 Task: Implement a function in JavaScript to find the factorial of a number.
Action: Mouse moved to (414, 262)
Screenshot: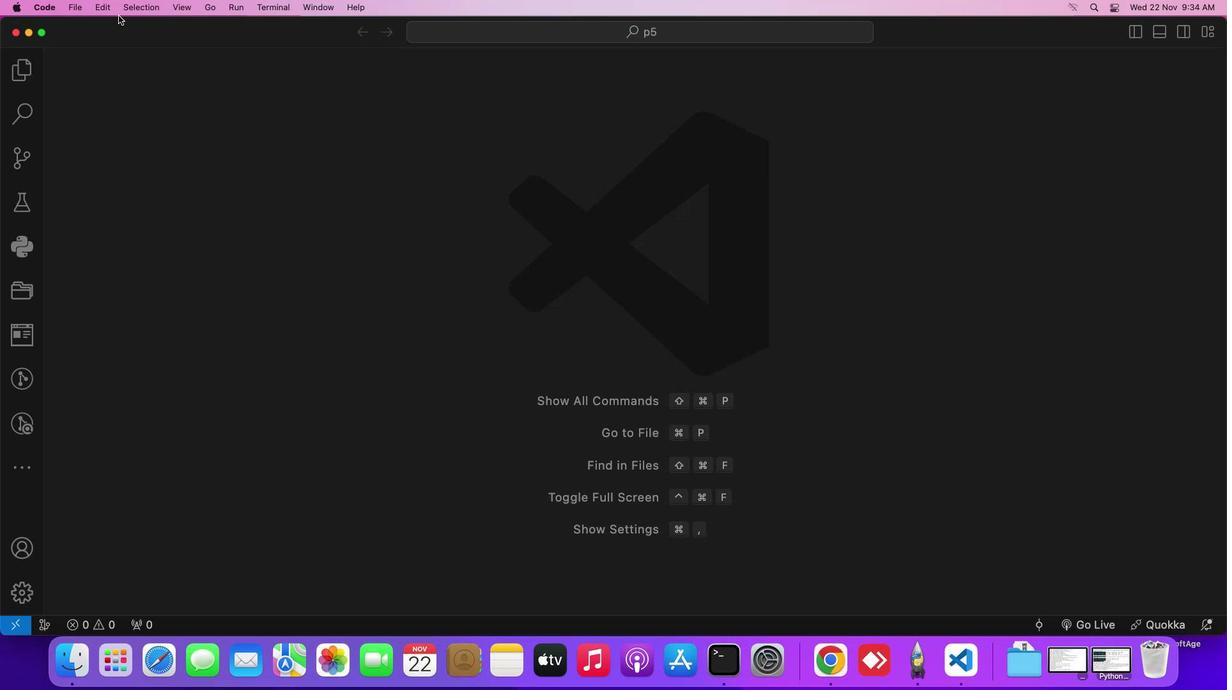 
Action: Mouse pressed left at (414, 262)
Screenshot: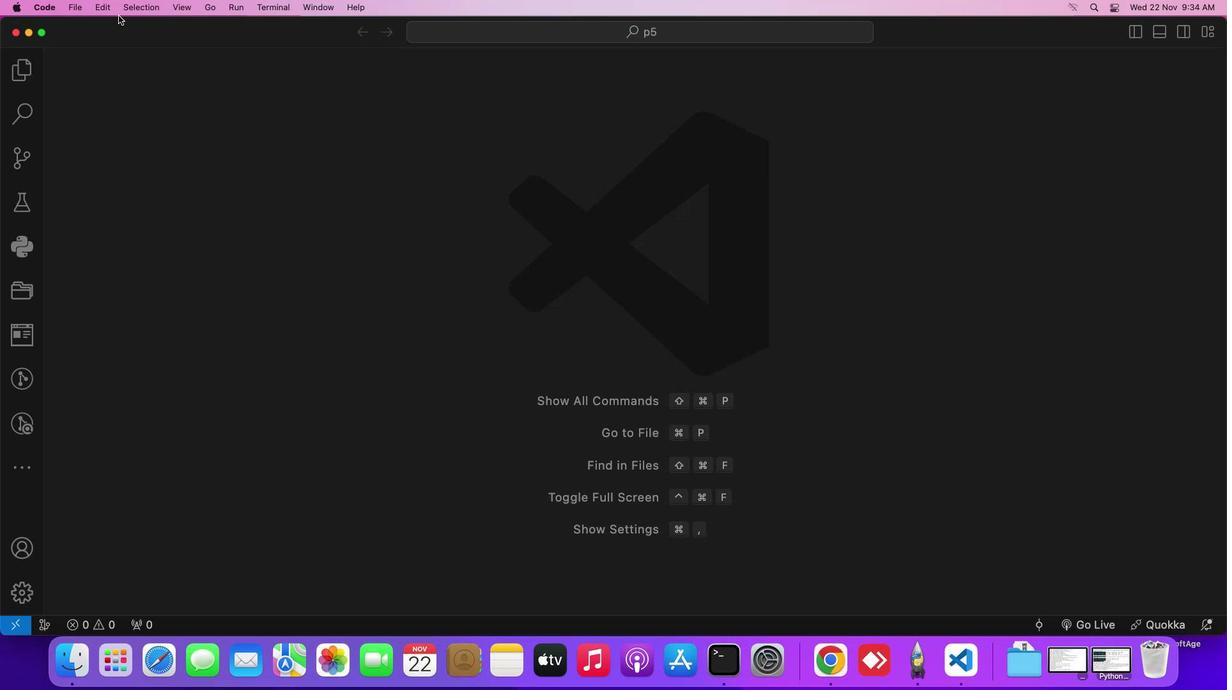 
Action: Mouse moved to (79, 5)
Screenshot: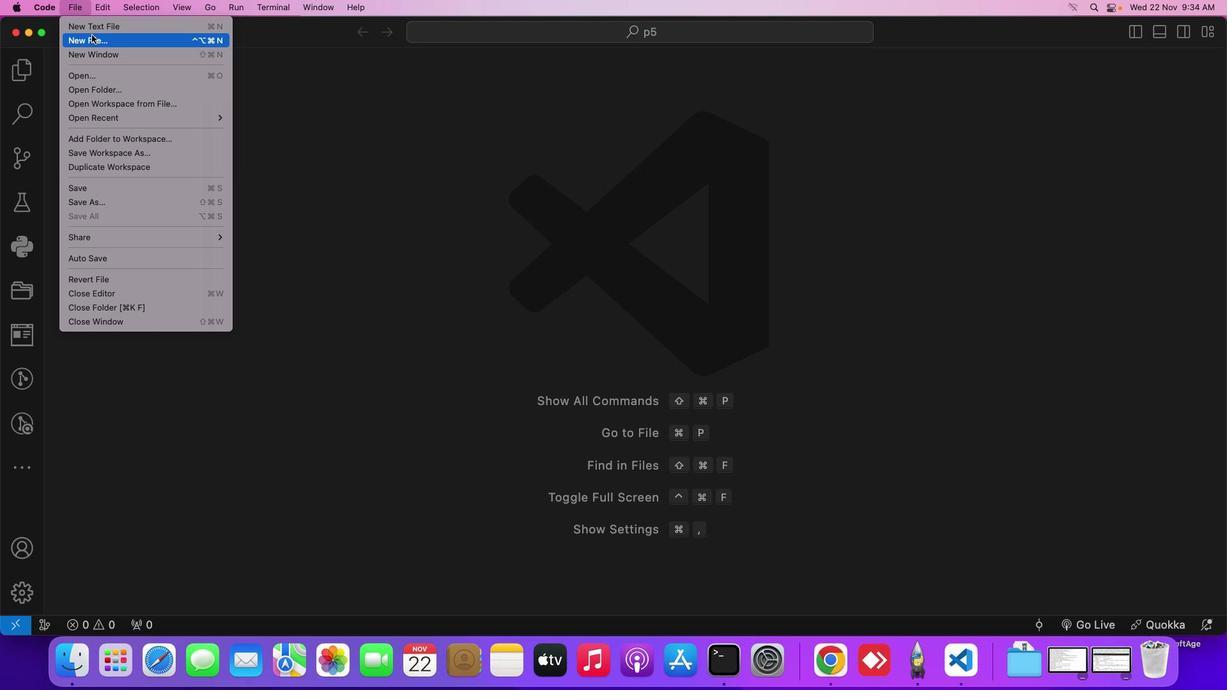
Action: Mouse pressed left at (79, 5)
Screenshot: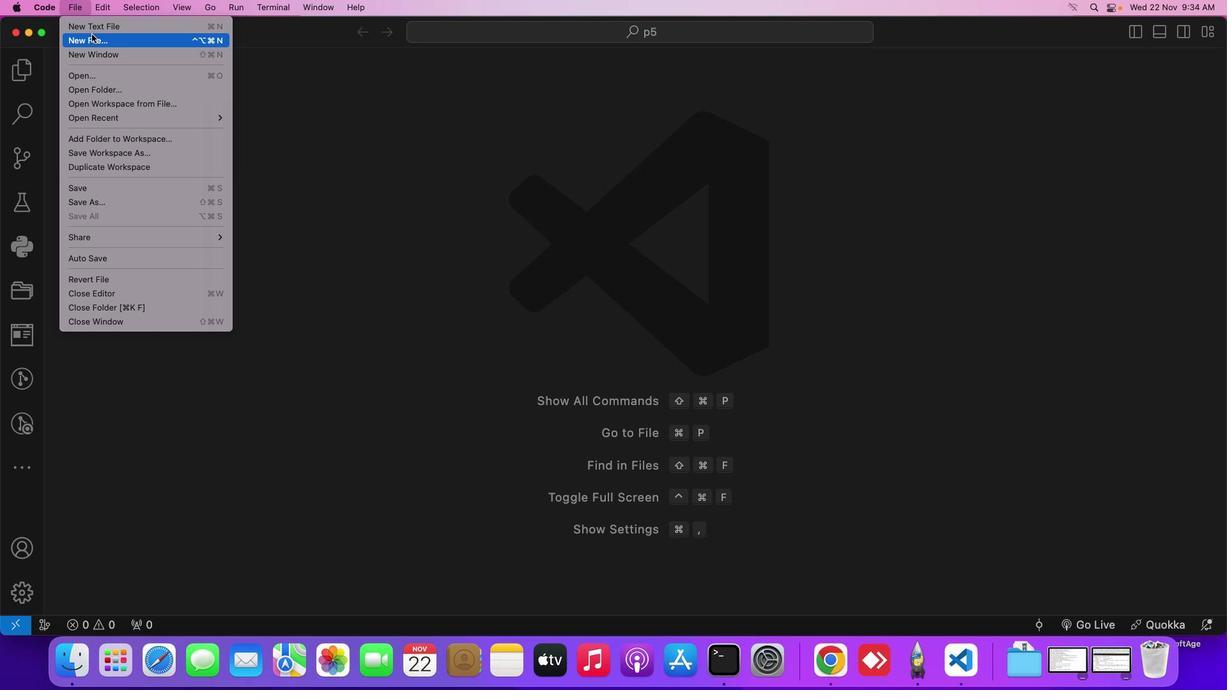 
Action: Mouse moved to (94, 30)
Screenshot: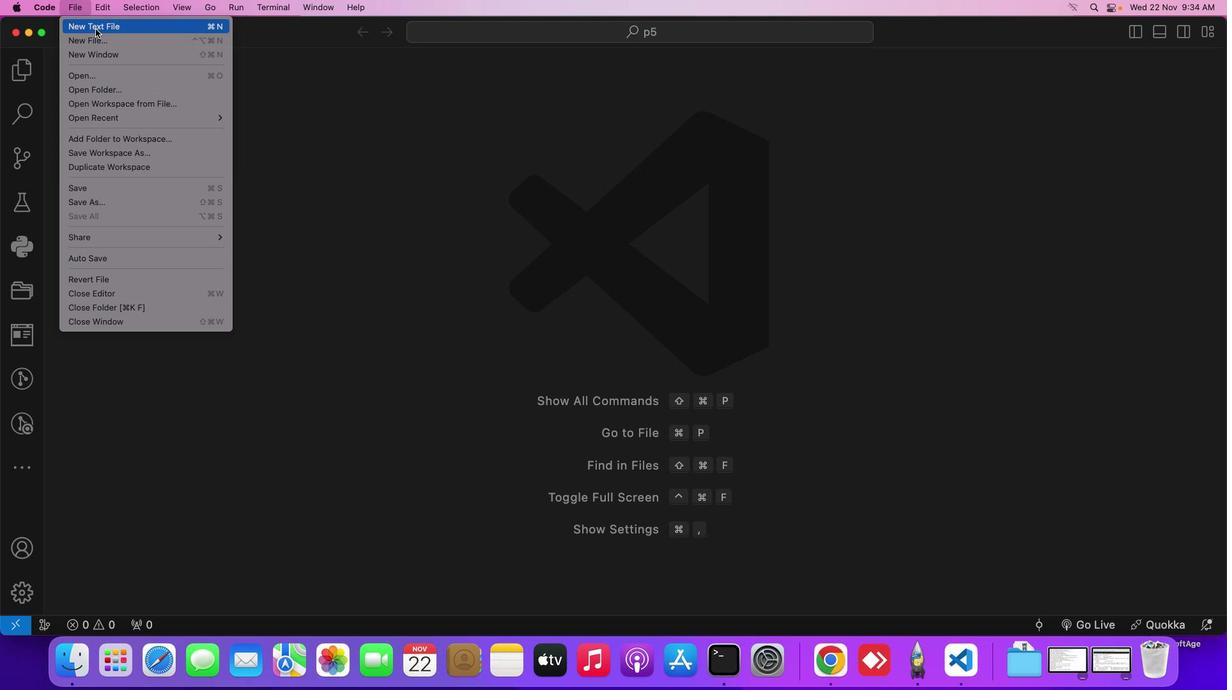 
Action: Mouse pressed left at (94, 30)
Screenshot: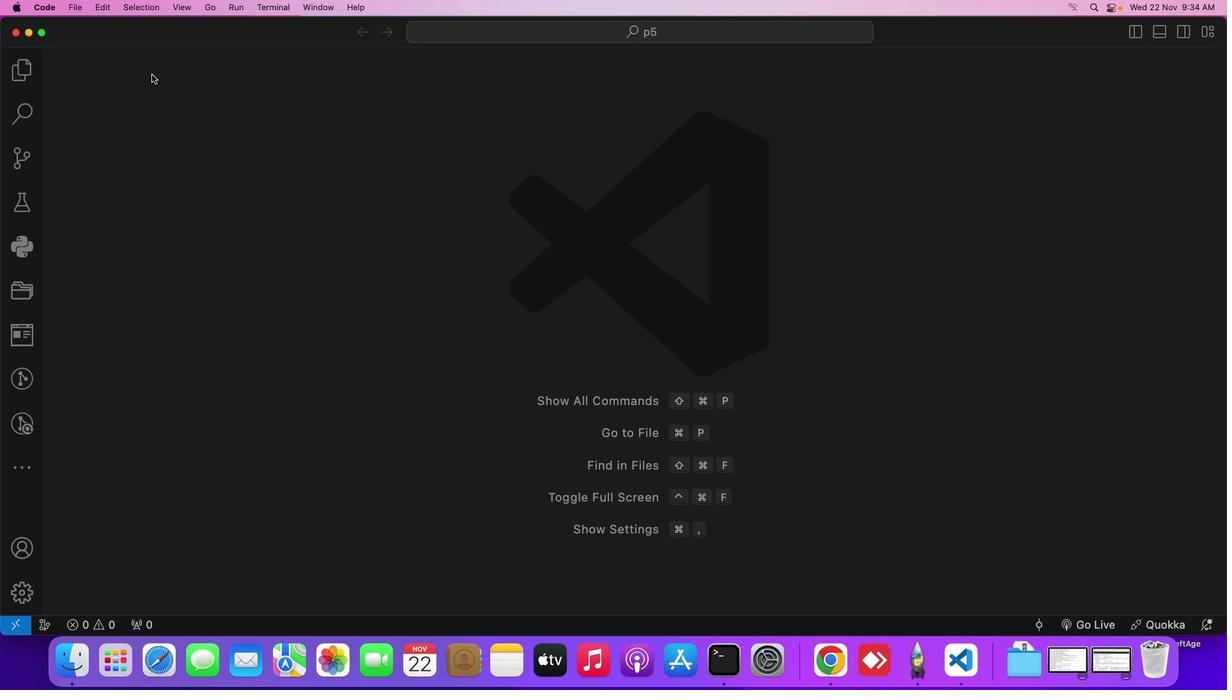 
Action: Mouse moved to (338, 288)
Screenshot: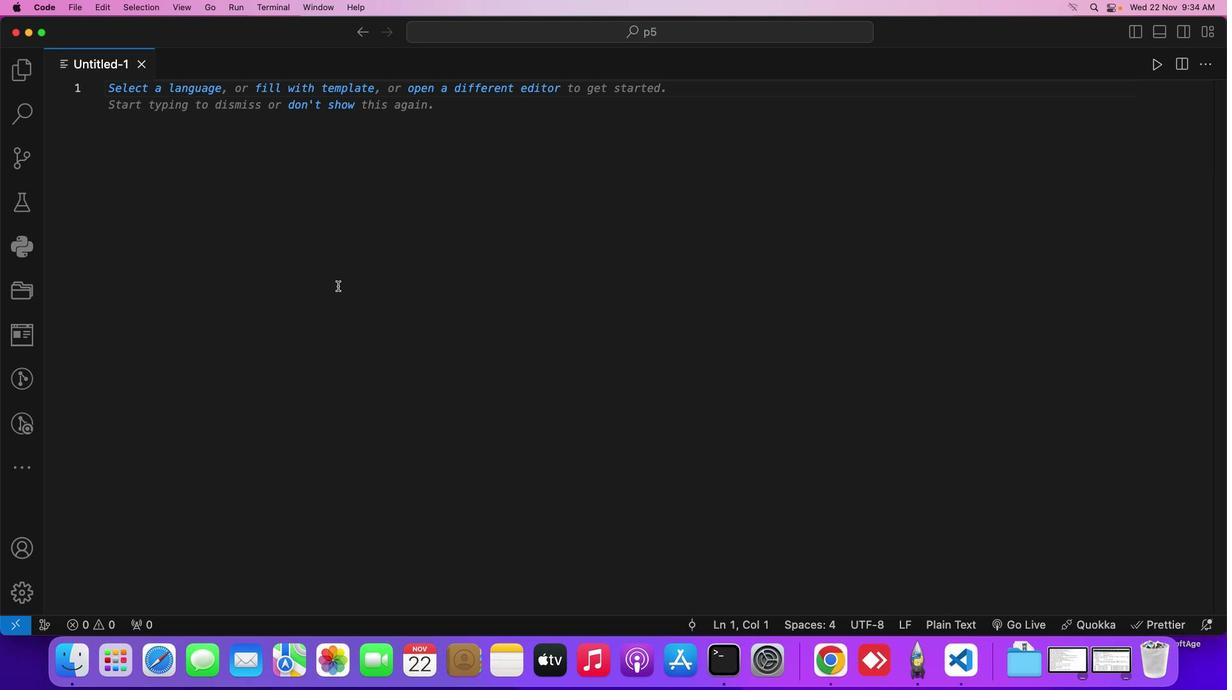 
Action: Key pressed Key.cmd
Screenshot: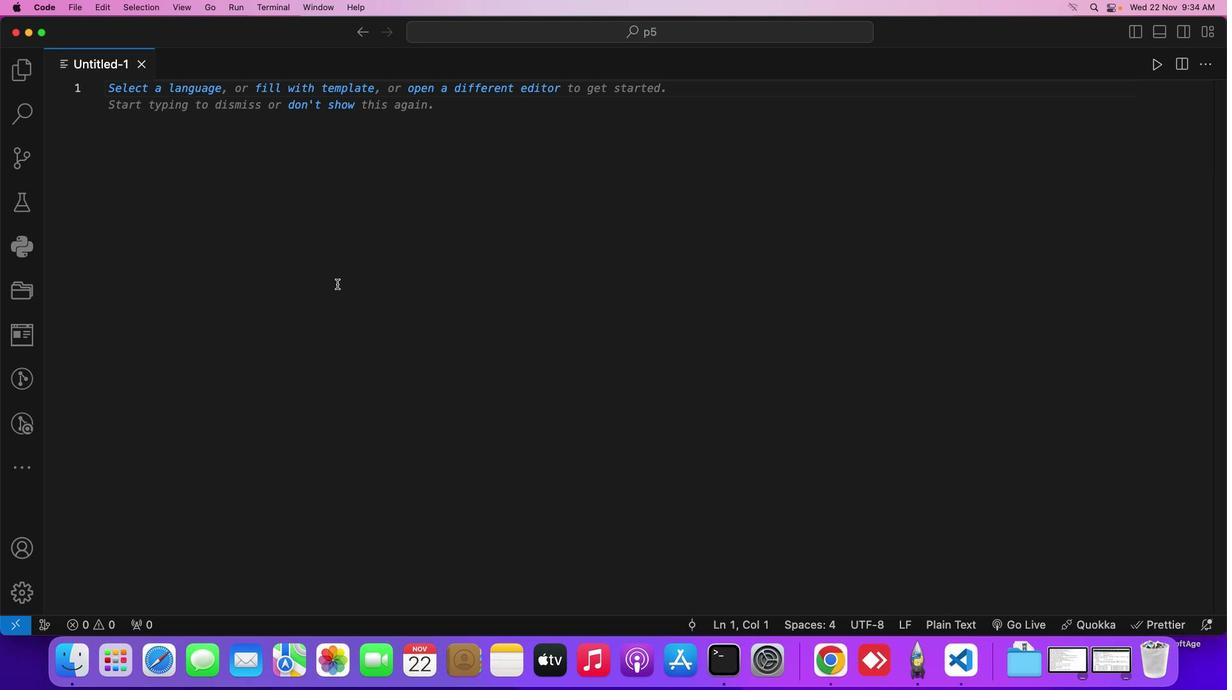 
Action: Mouse moved to (338, 288)
Screenshot: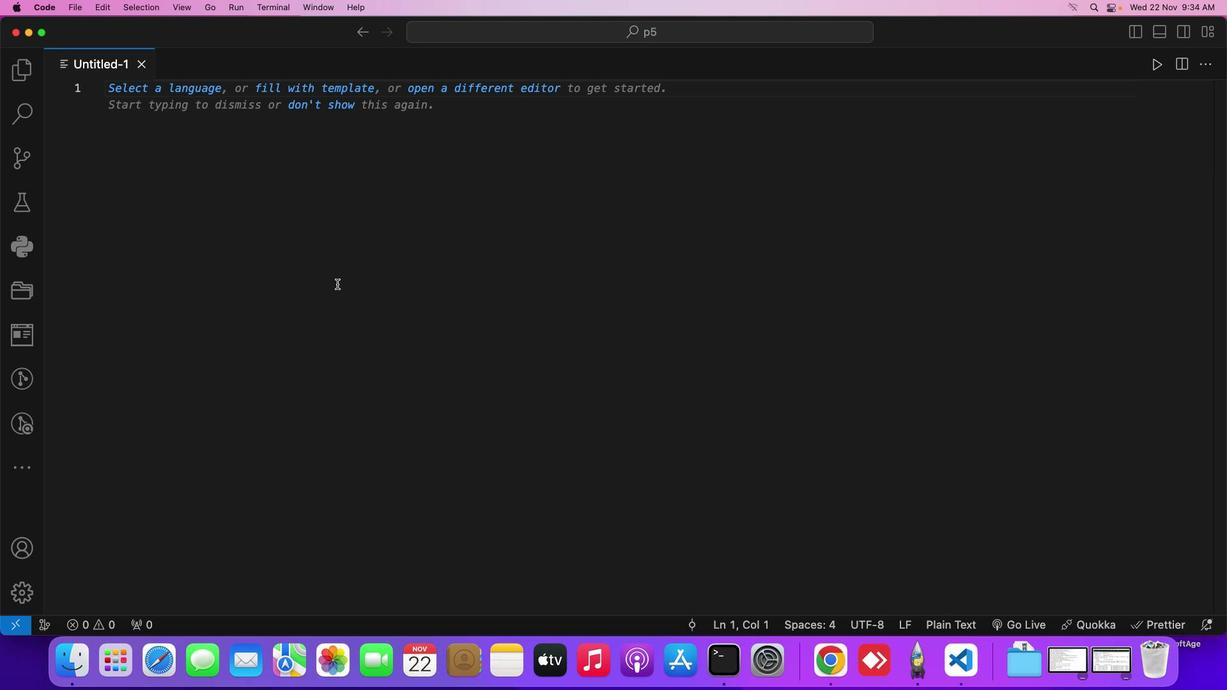 
Action: Key pressed 's'
Screenshot: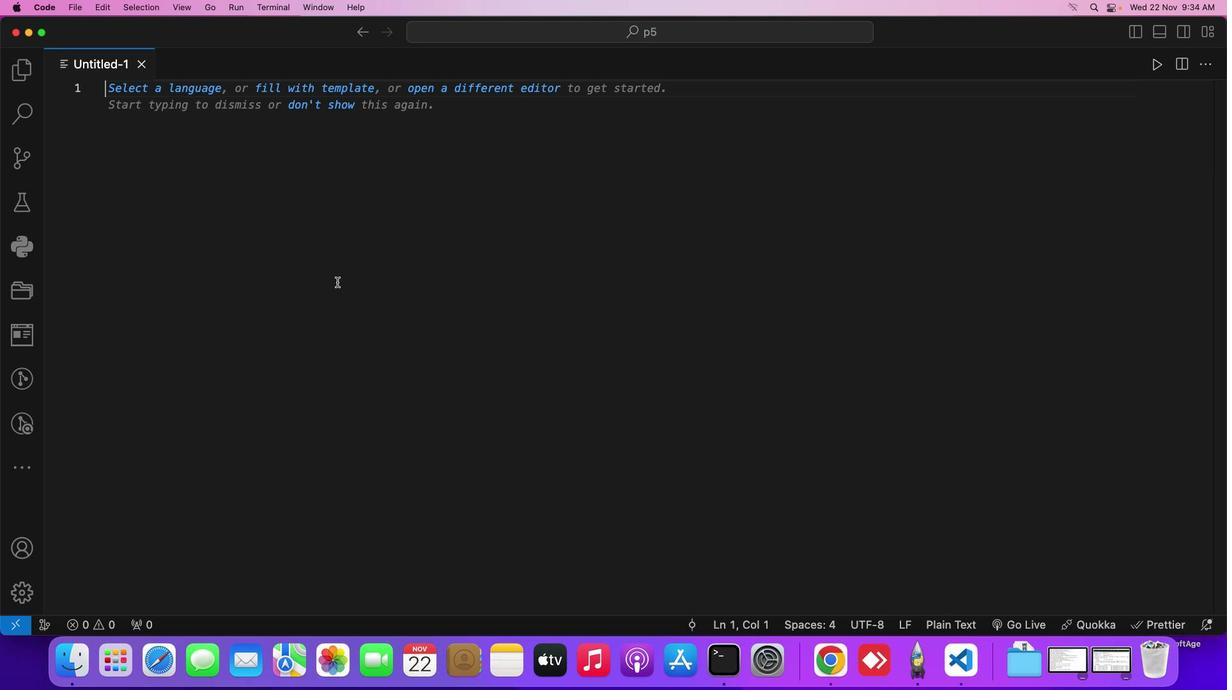 
Action: Mouse moved to (625, 263)
Screenshot: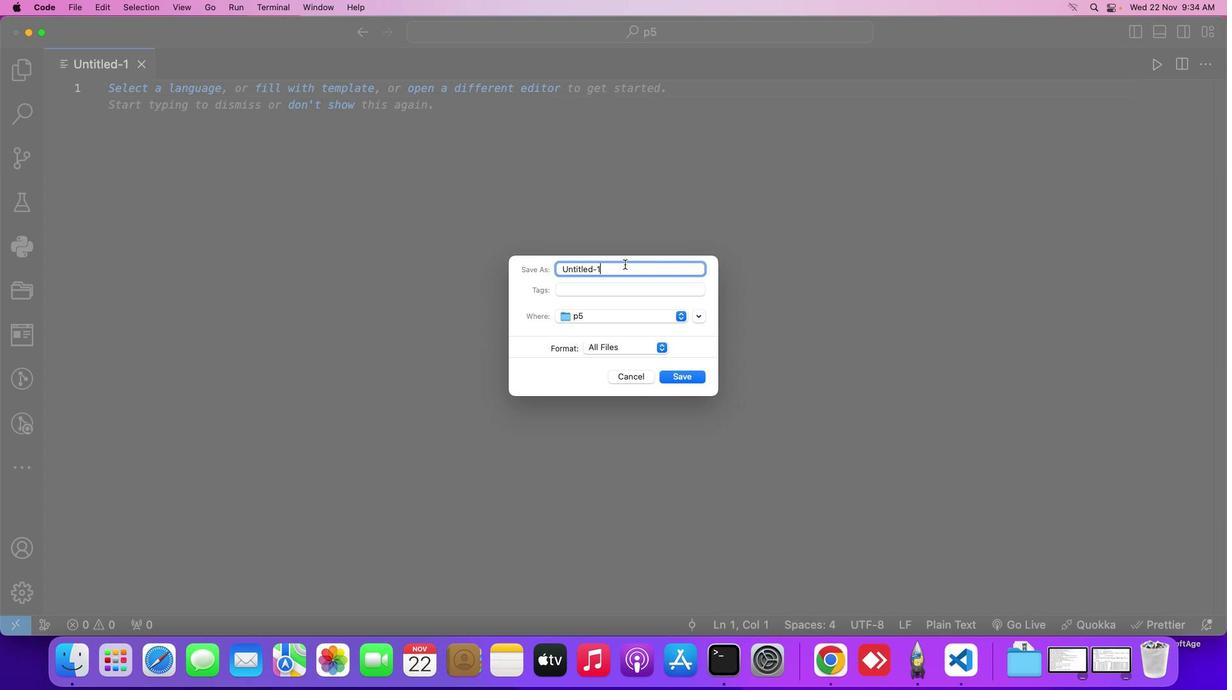 
Action: Mouse pressed left at (625, 263)
Screenshot: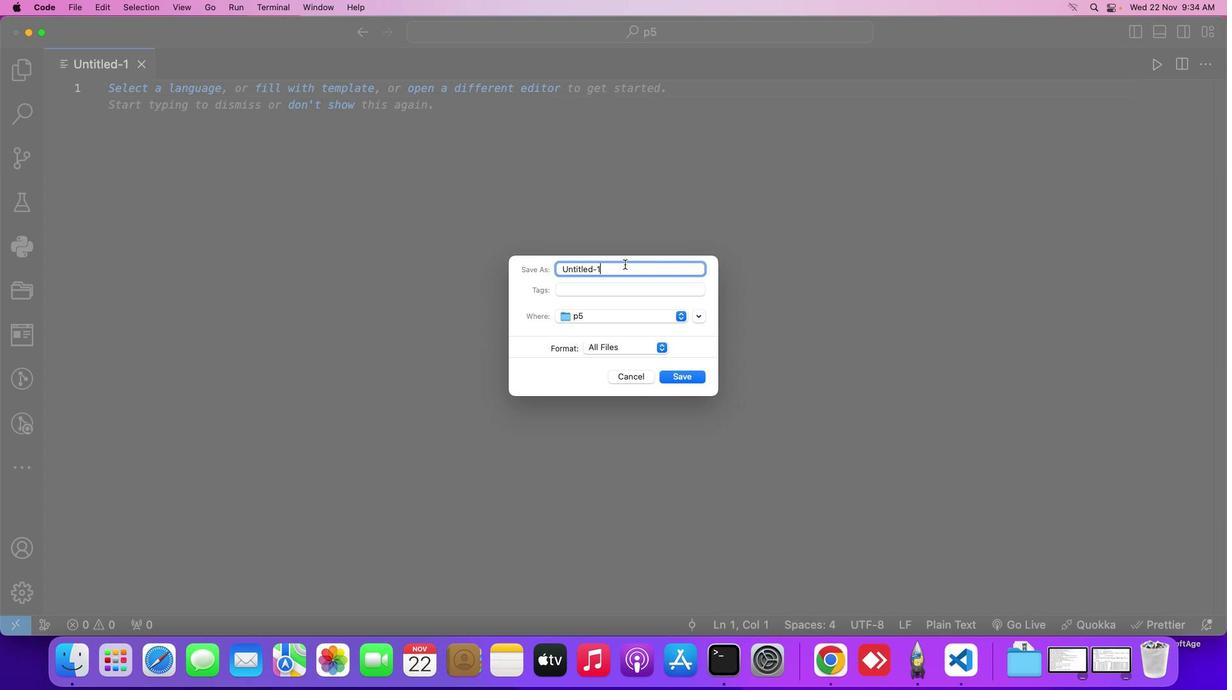 
Action: Mouse moved to (624, 264)
Screenshot: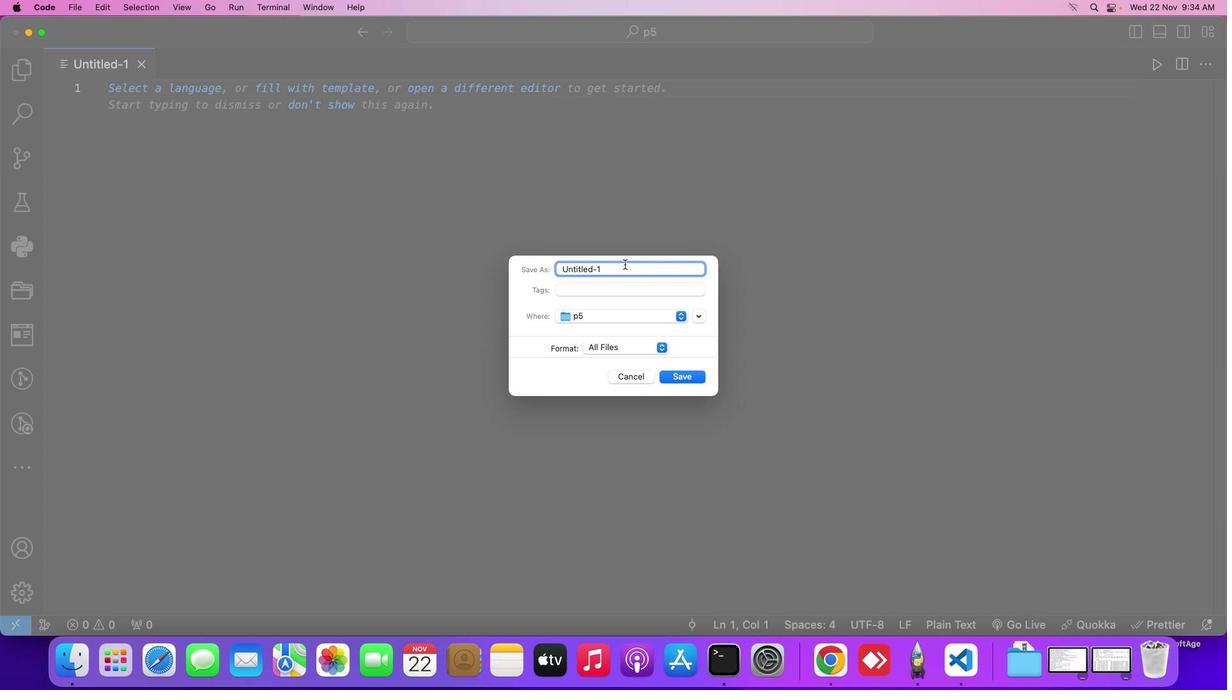 
Action: Key pressed Key.backspaceKey.backspaceKey.backspaceKey.backspaceKey.backspaceKey.backspaceKey.backspaceKey.backspaceKey.backspaceKey.backspaceKey.shift_r'D''E'Key.backspace'e''m''o'Key.shift_r'F''a''c''t''o''.''j''s'Key.enter'f''u''n''c''t''i''o''n'Key.space'f''a''c''t''o''r''i''a''l'Key.shift_r'I''e'Key.backspace't''e''r''a''t''i''v''e'Key.shift_r'(''n'Key.rightKey.spaceKey.shift_r'{'Key.enter'l''e''t'Key.space'r''e''s''u''l''t'Key.space'='Key.space'1'';'Key.enter'f''o''r'Key.spaceKey.shift_r'(''l''e''t'Key.space'i''='Key.backspaceKey.space'='Key.space'1'';'Key.space'i'Key.shift_r'<'Key.backspaceKey.spaceKey.shift_r'<''='Key.space'n'';'Key.space'i'Key.shift_r'+''+'Key.rightKey.spaceKey.shift_r'{'Key.enter'r''e''s''u''l''t'Key.spaceKey.shift_r'*''='Key.space'i'';'Key.downKey.enter'r''e''t''u''r''n'Key.space'r''e''s''u''l''t'';'Key.downKey.enterKey.enter'/''/'Key.spaceKey.shift_r'E''x''a''m''p''l''e'Key.space'u''s''a''g''e'Key.shift_r':'Key.enter'c''o''n''s''t'Key.space'n''u''m''b''e''r'Key.space'='Key.space'5'';'Key.enter'c''o''n''s''t'Key.space'r''e''s''u''l''t'Key.shift_r'I''t''e''r''a''t''i''v''e'Key.space'='Key.space'f''a''c''t''o''r''i'Key.enterKey.shift_r'(''n''u''m''b''e''r'Key.right';'Key.enter'c''o''n''s''o''l''e''.''l''o''g'Key.shift_r'(''`'Key.shift_r'T''h''e'Key.space'f''a''c''t''o''r''i''a''l'Key.space'o''f'Key.spaceKey.shift_r'$'Key.shift_r'{''r''e''s''u''l'Key.backspaceKey.backspaceKey.backspaceKey.backspaceKey.backspace'n''u''m''b''e''r'Key.rightKey.space'i''s'Key.spaceKey.backspaceKey.shift_r':'Key.spaceKey.shift_r'$'Key.shift_r'{''r''e''s''u''l'Key.enterKey.rightKey.rightKey.right';'Key.enter
Screenshot: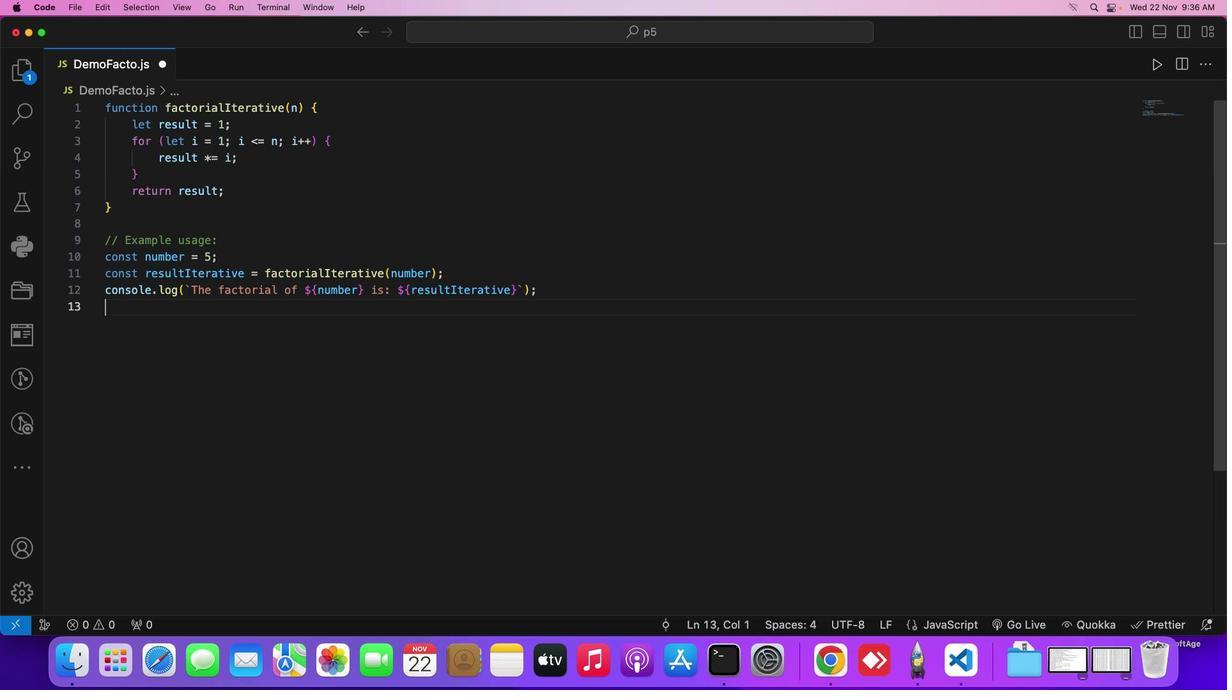 
Action: Mouse moved to (428, 336)
Screenshot: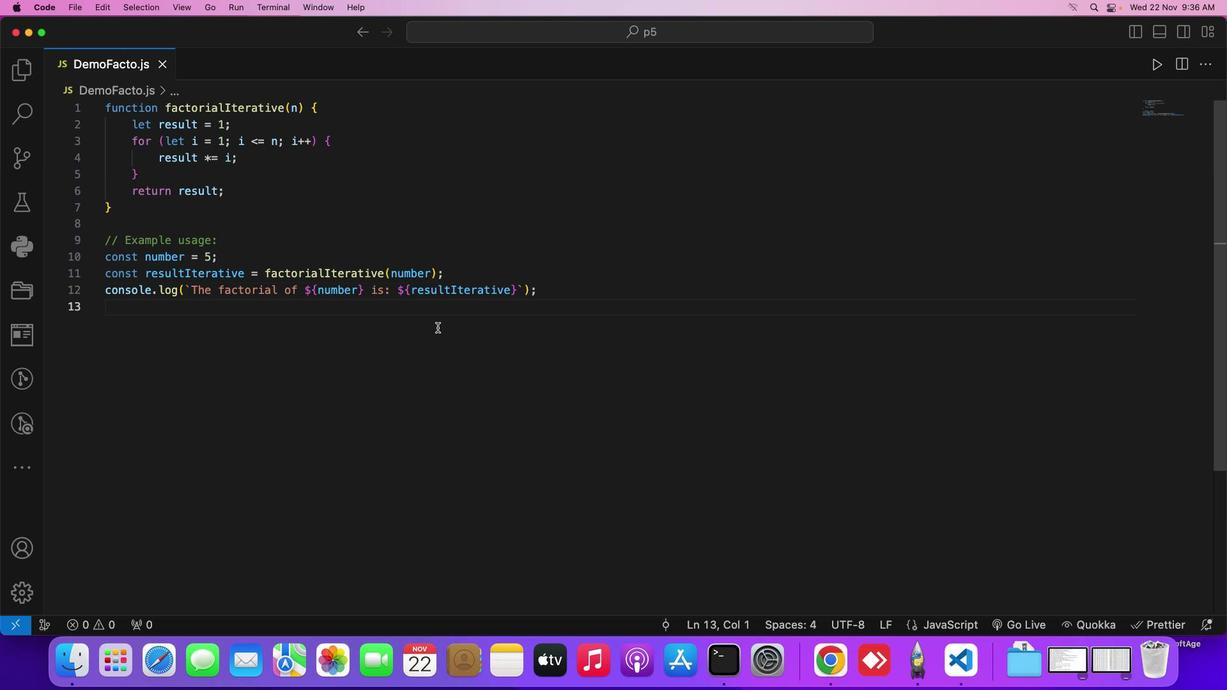 
Action: Key pressed Key.cmd
Screenshot: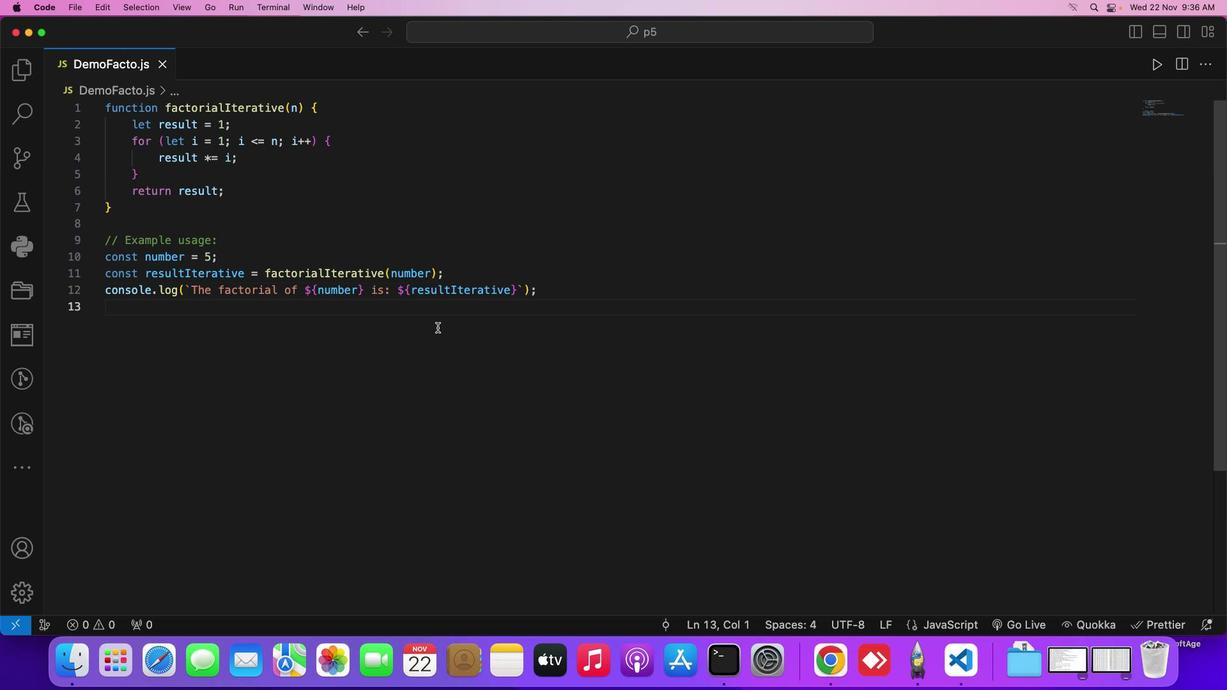 
Action: Mouse moved to (435, 328)
Screenshot: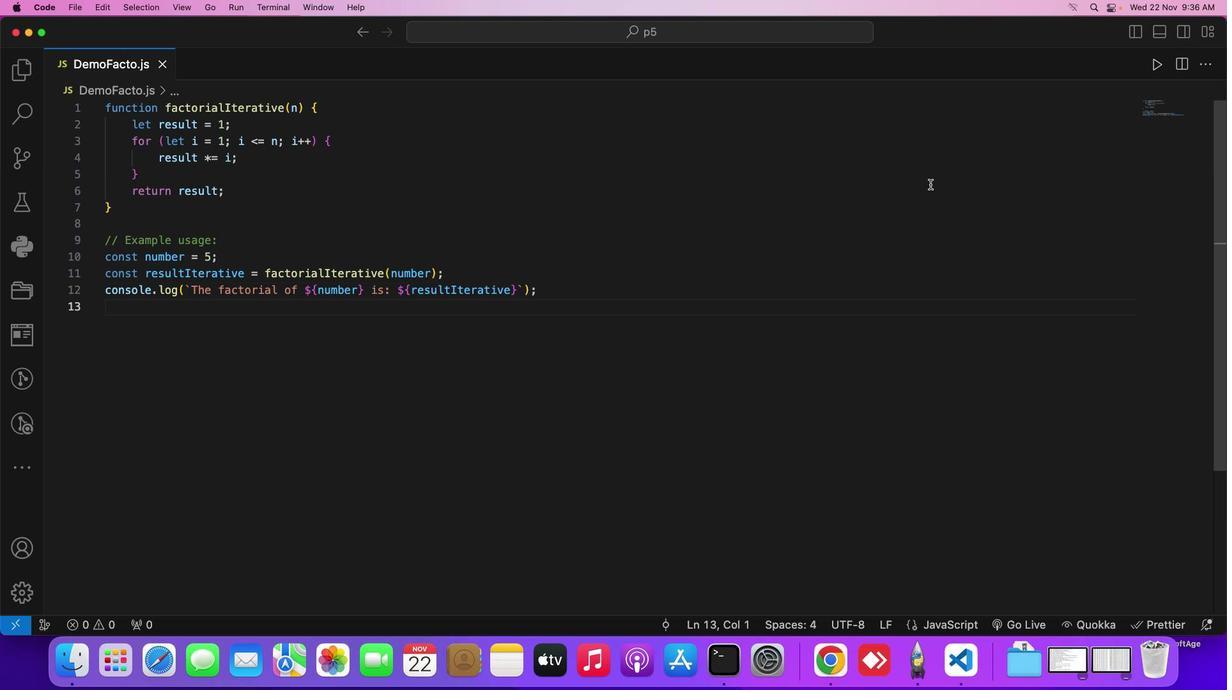 
Action: Key pressed 's'
Screenshot: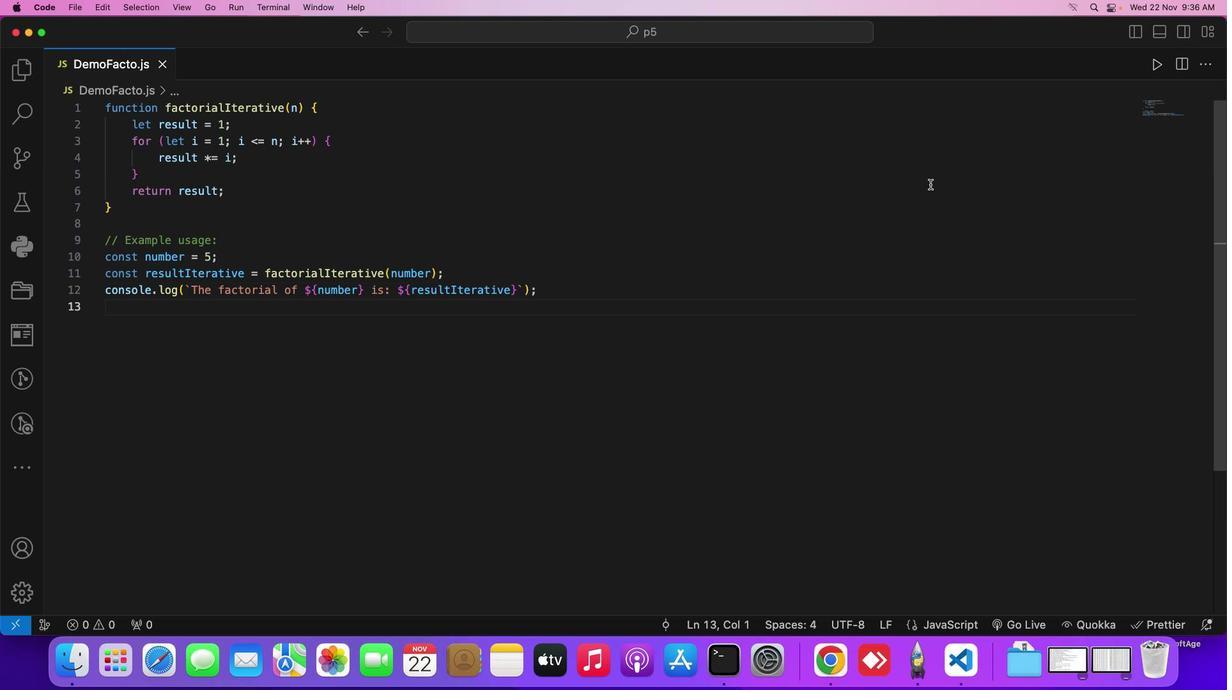 
Action: Mouse moved to (951, 159)
Screenshot: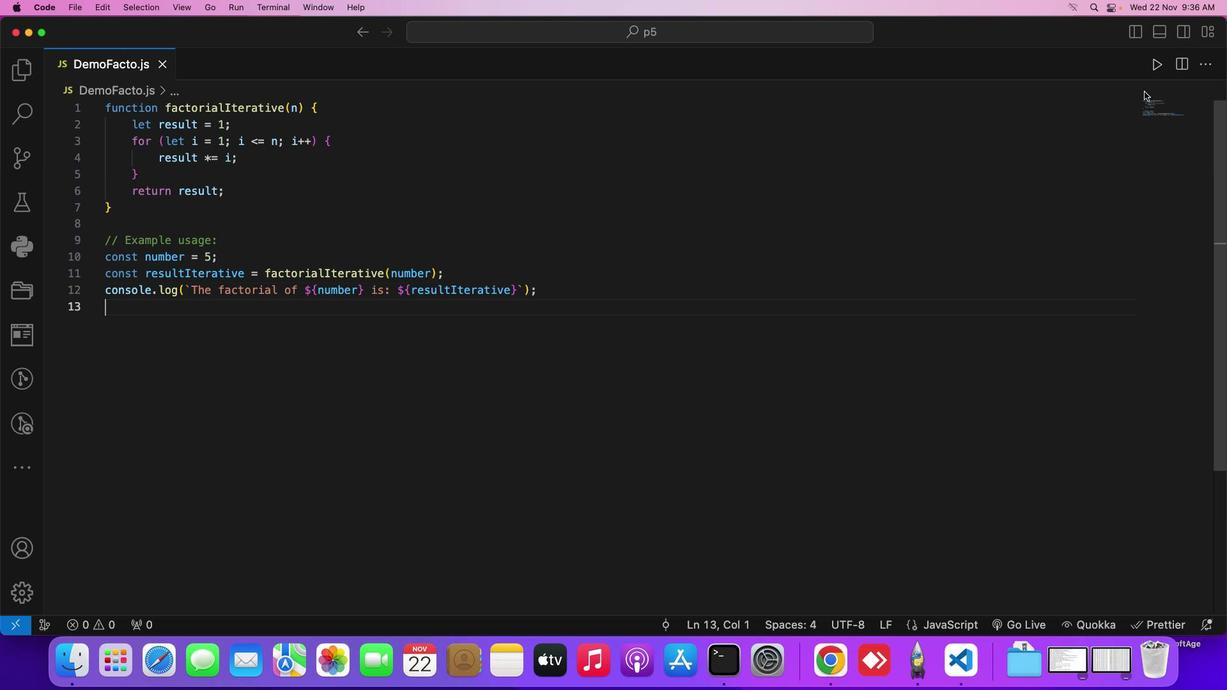 
Action: Key pressed Key.cmd
Screenshot: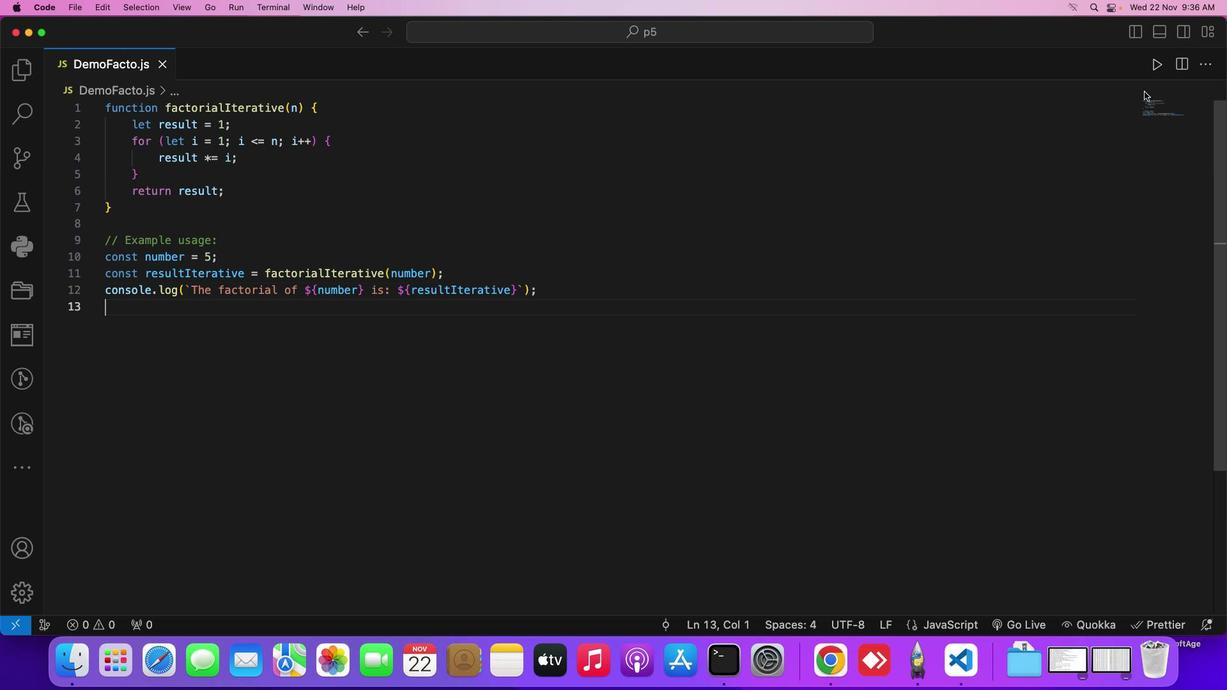 
Action: Mouse moved to (1111, 116)
Screenshot: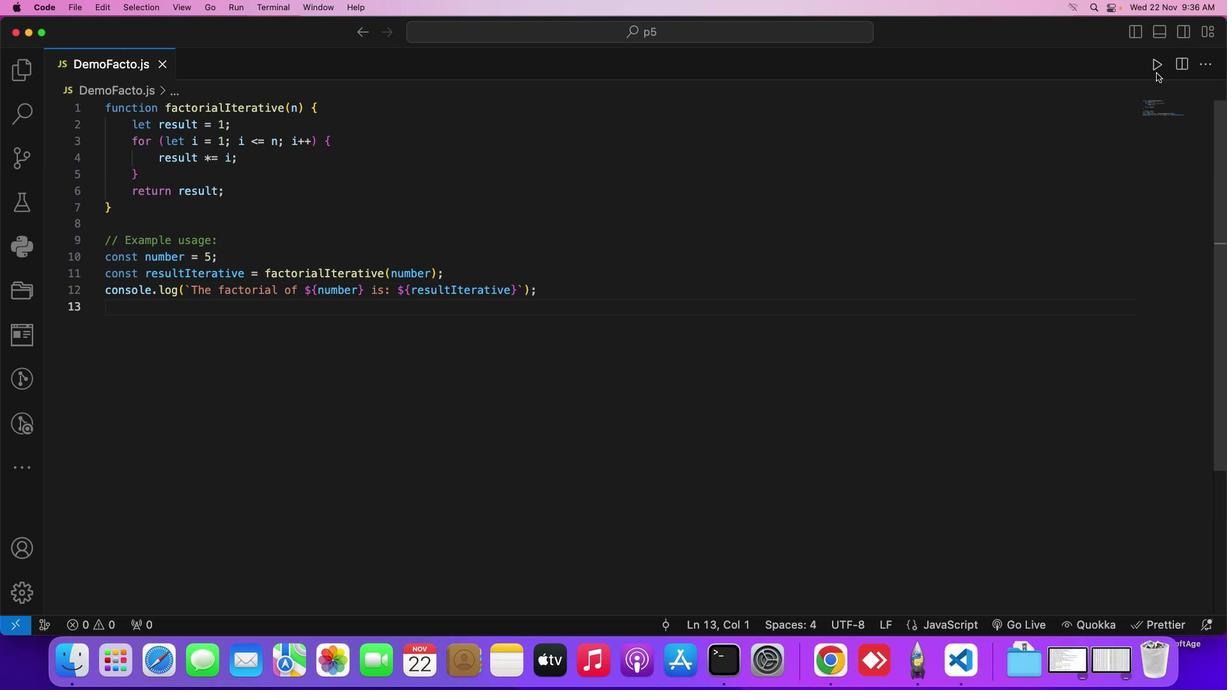 
Action: Key pressed 's'
Screenshot: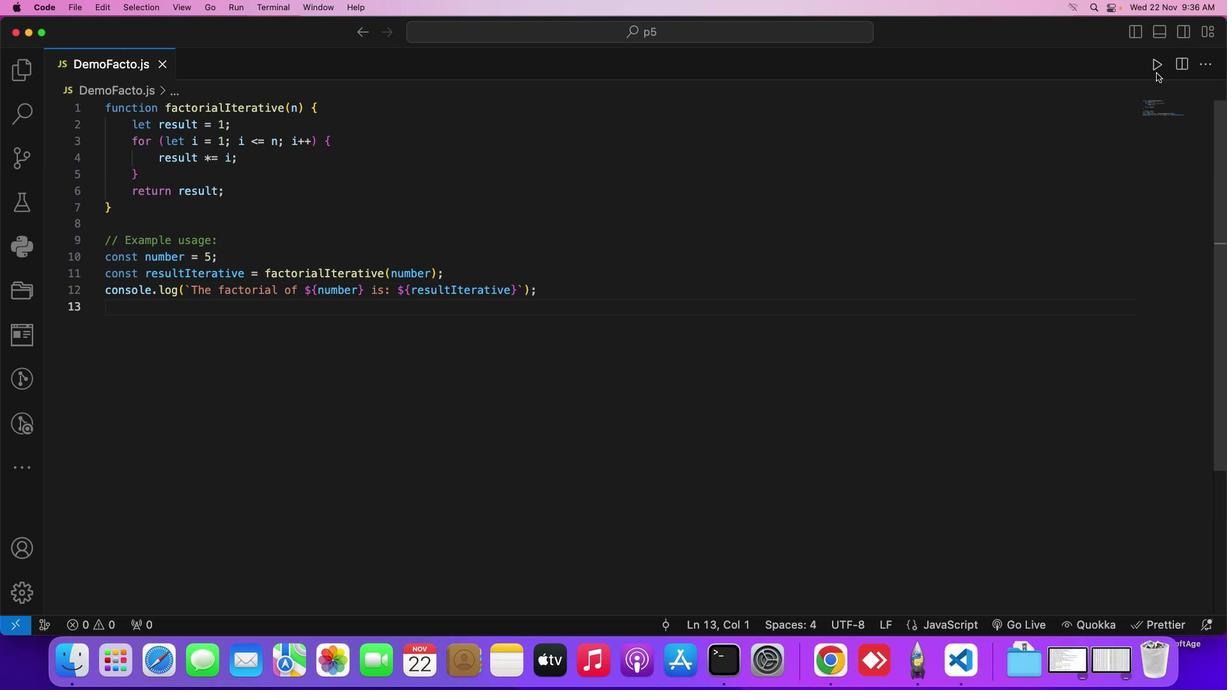 
Action: Mouse moved to (1157, 68)
Screenshot: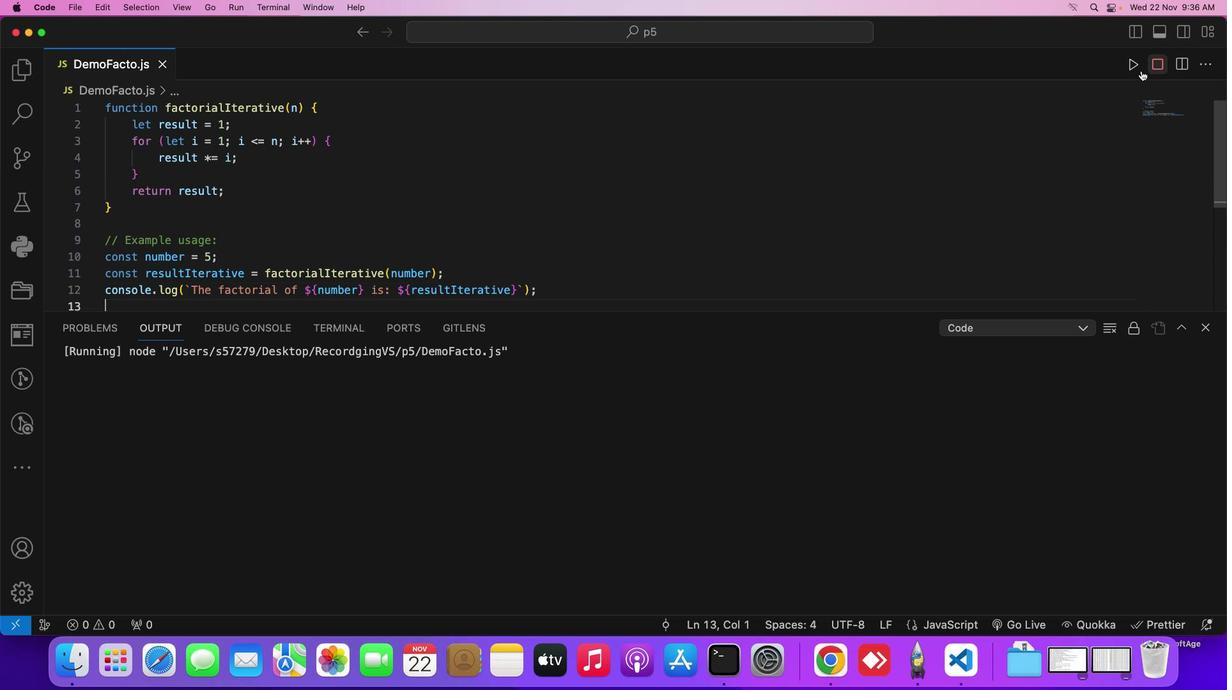 
Action: Mouse pressed left at (1157, 68)
Screenshot: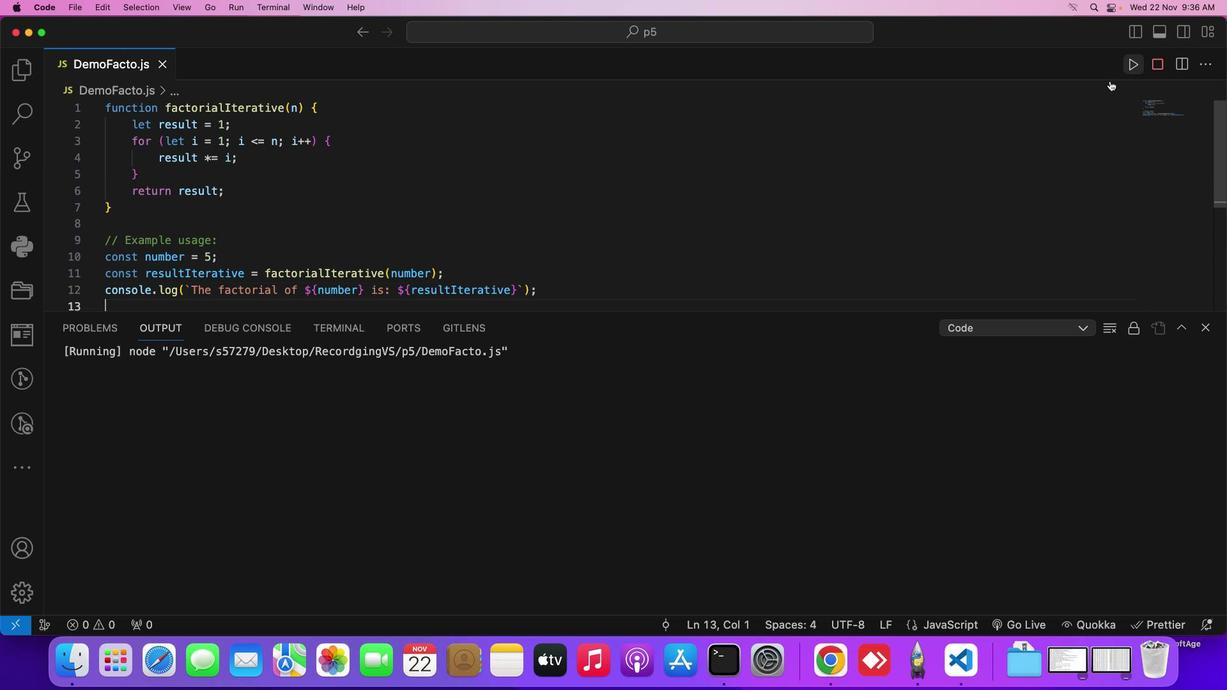 
Action: Mouse moved to (752, 332)
Screenshot: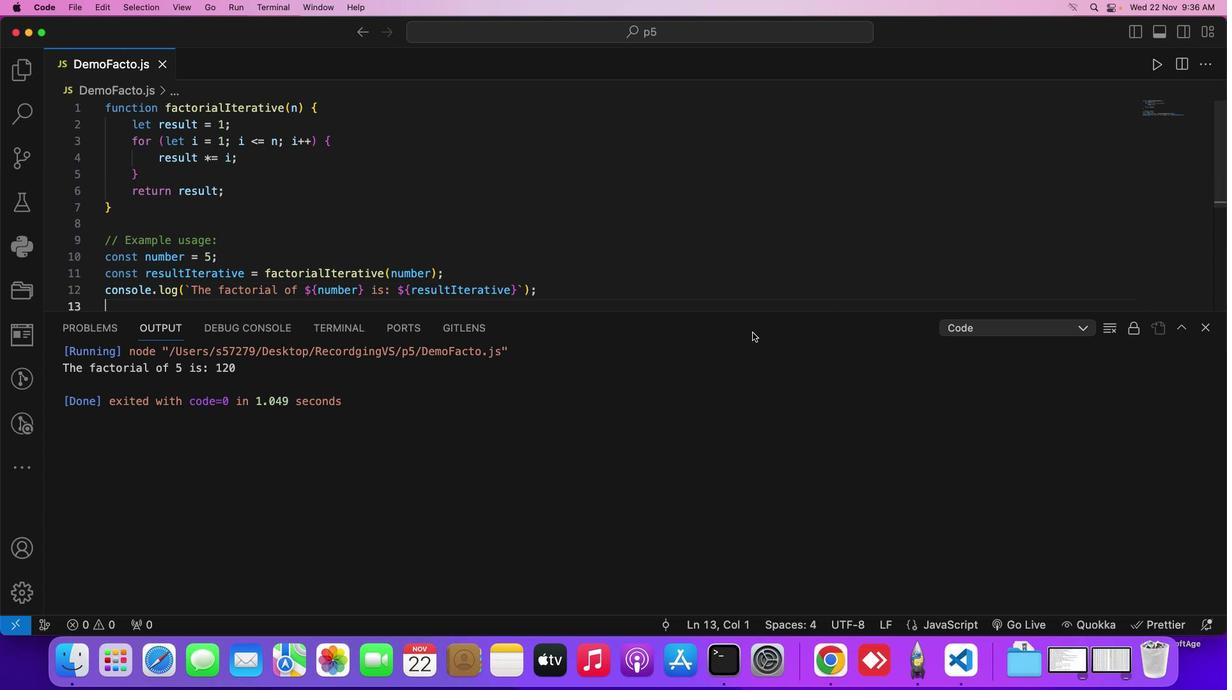 
